 Task: Look for properties with 3 beds.
Action: Mouse moved to (681, 410)
Screenshot: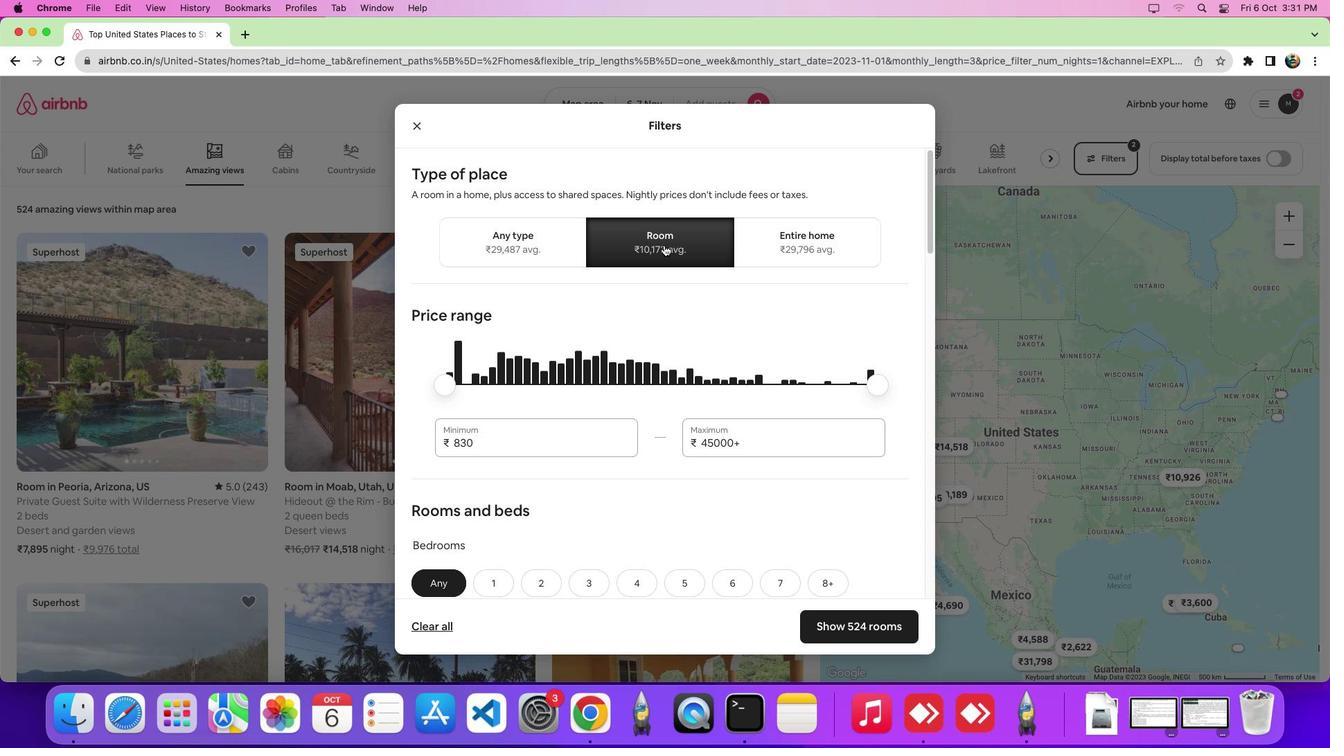 
Action: Mouse pressed left at (681, 410)
Screenshot: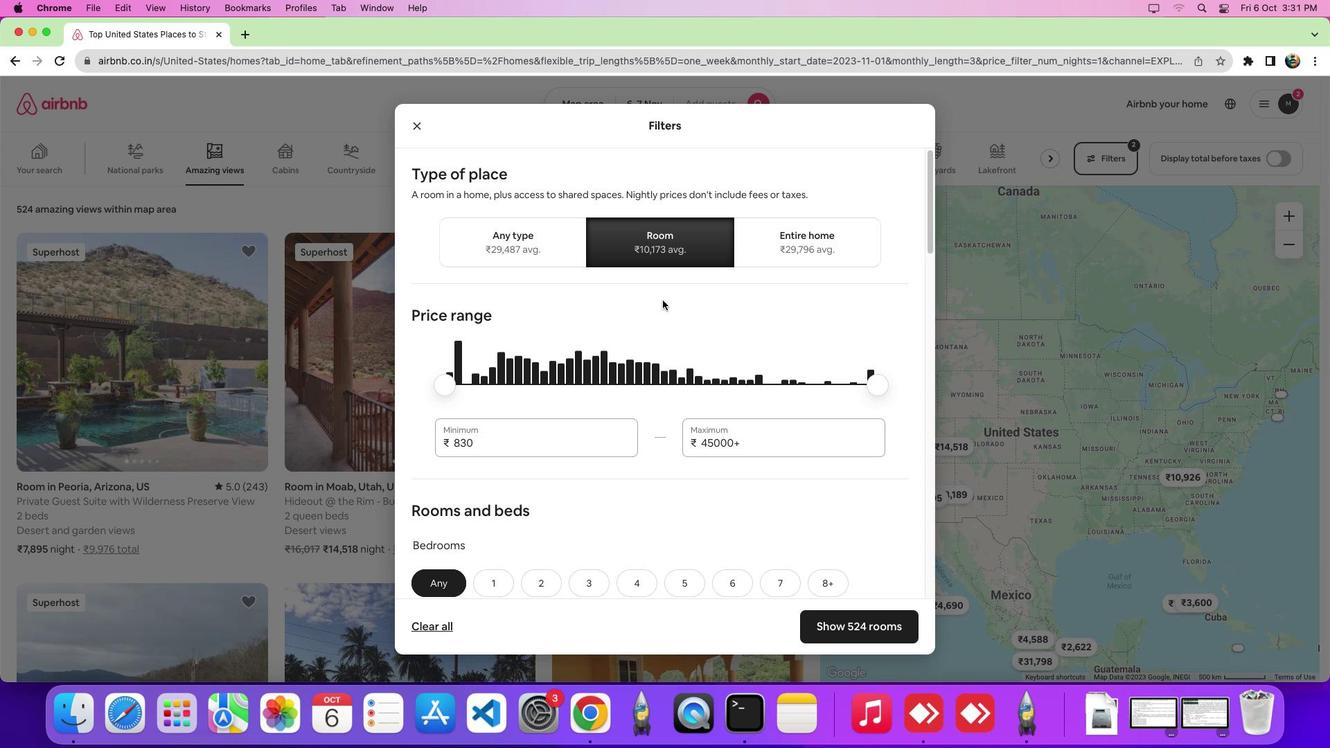 
Action: Mouse moved to (660, 527)
Screenshot: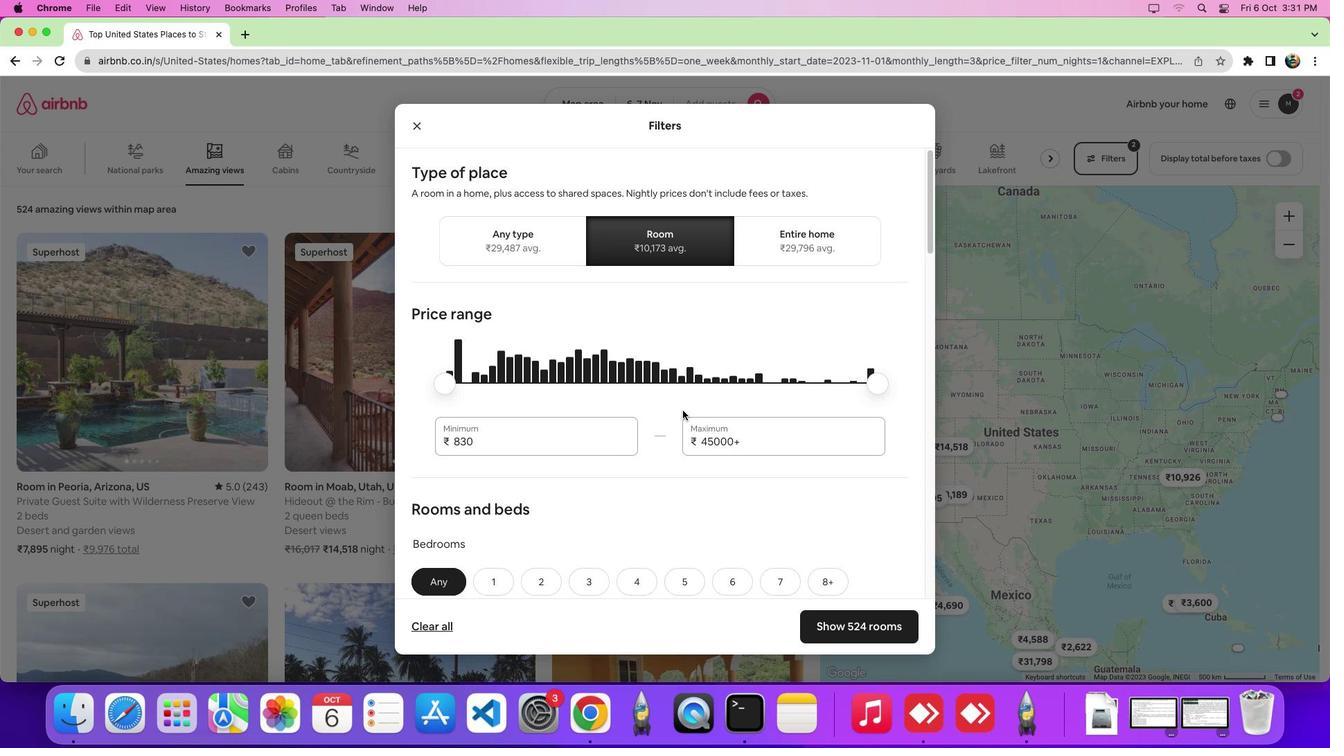 
Action: Mouse scrolled (660, 527) with delta (1454, 238)
Screenshot: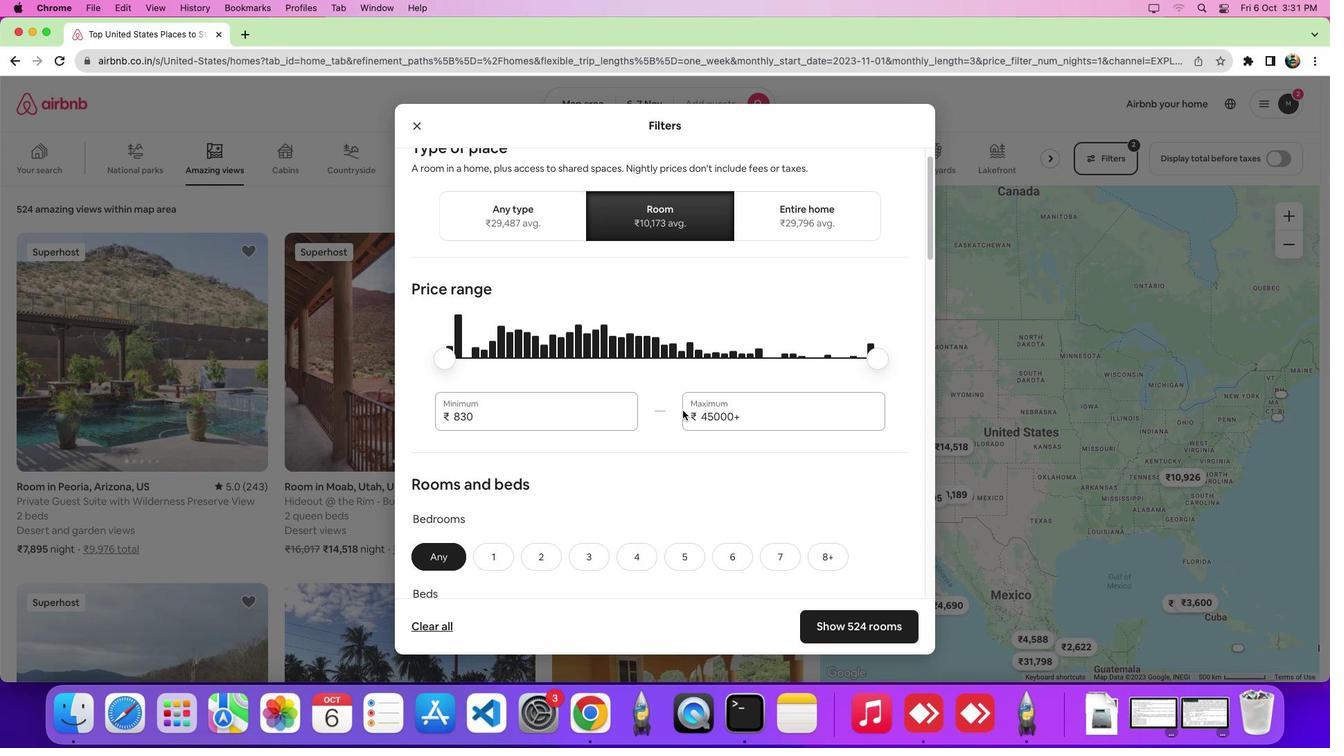 
Action: Mouse scrolled (660, 527) with delta (1454, 238)
Screenshot: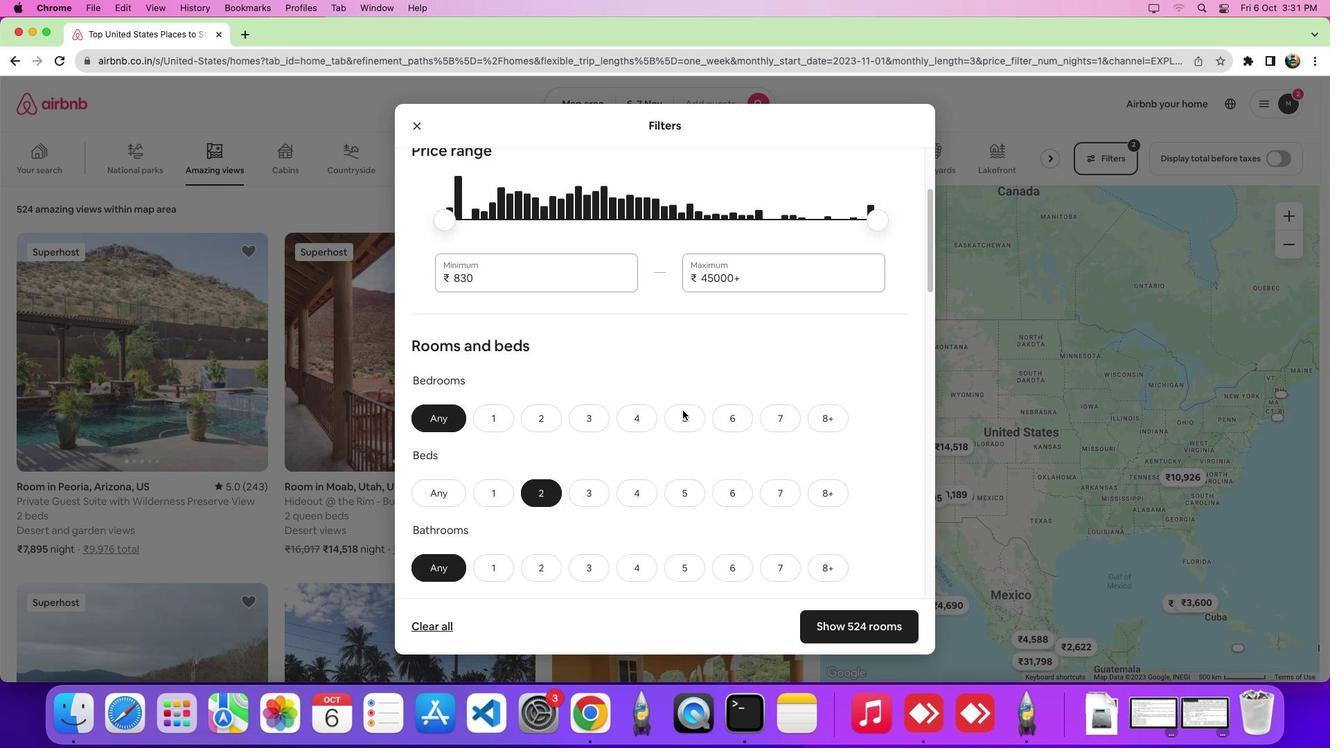 
Action: Mouse scrolled (660, 527) with delta (1454, 238)
Screenshot: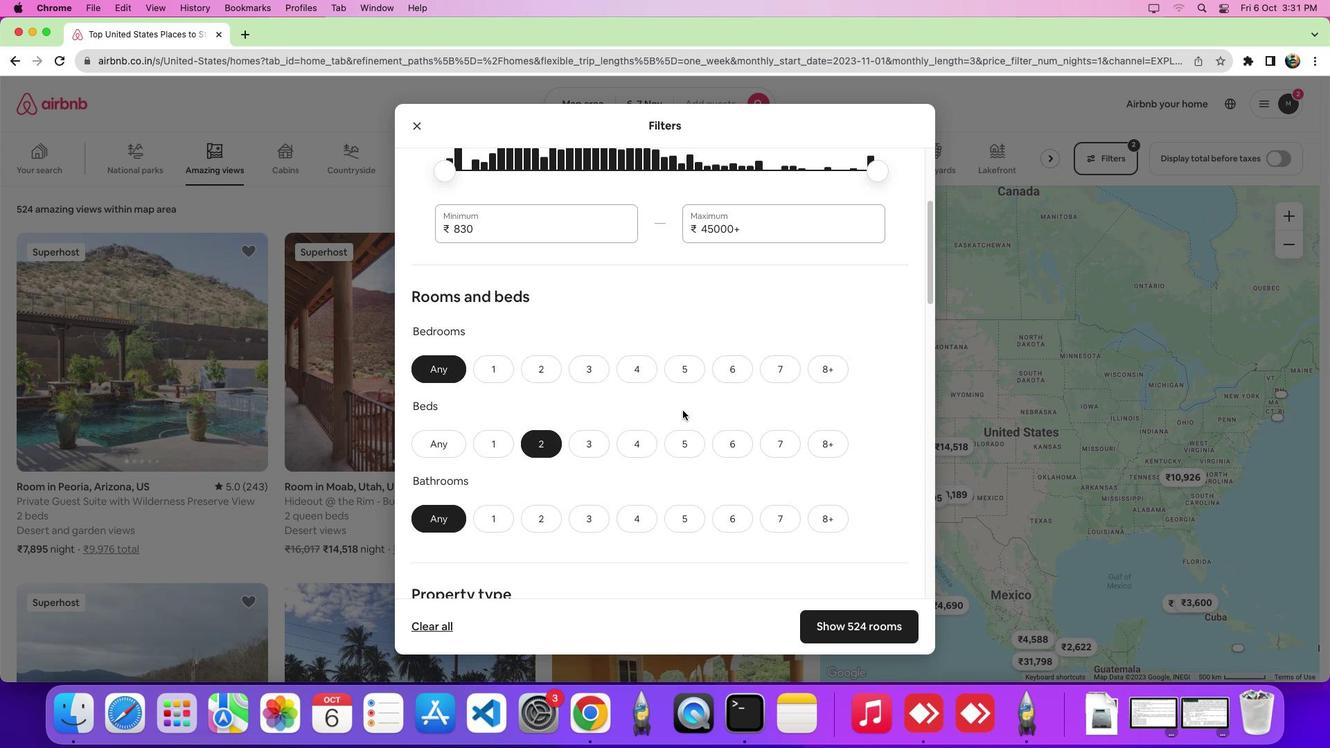 
Action: Mouse scrolled (660, 527) with delta (1454, 236)
Screenshot: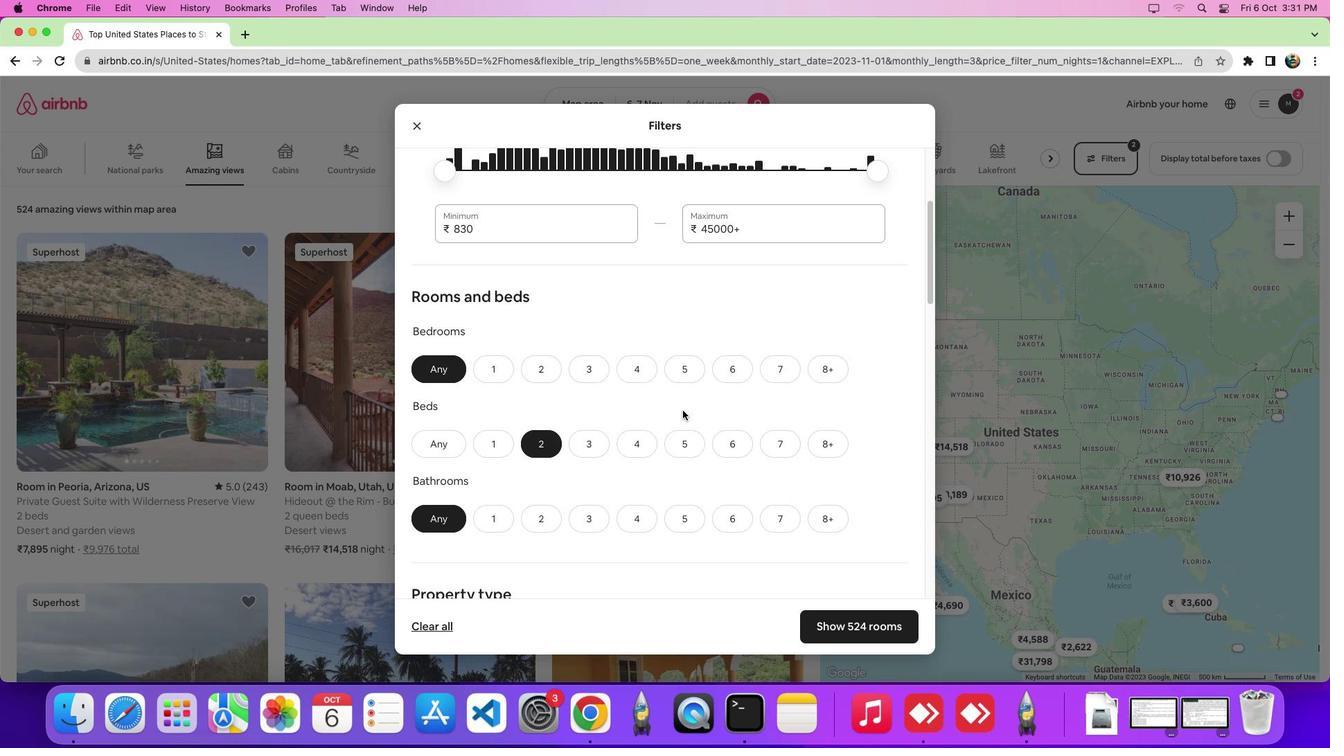 
Action: Mouse moved to (759, 552)
Screenshot: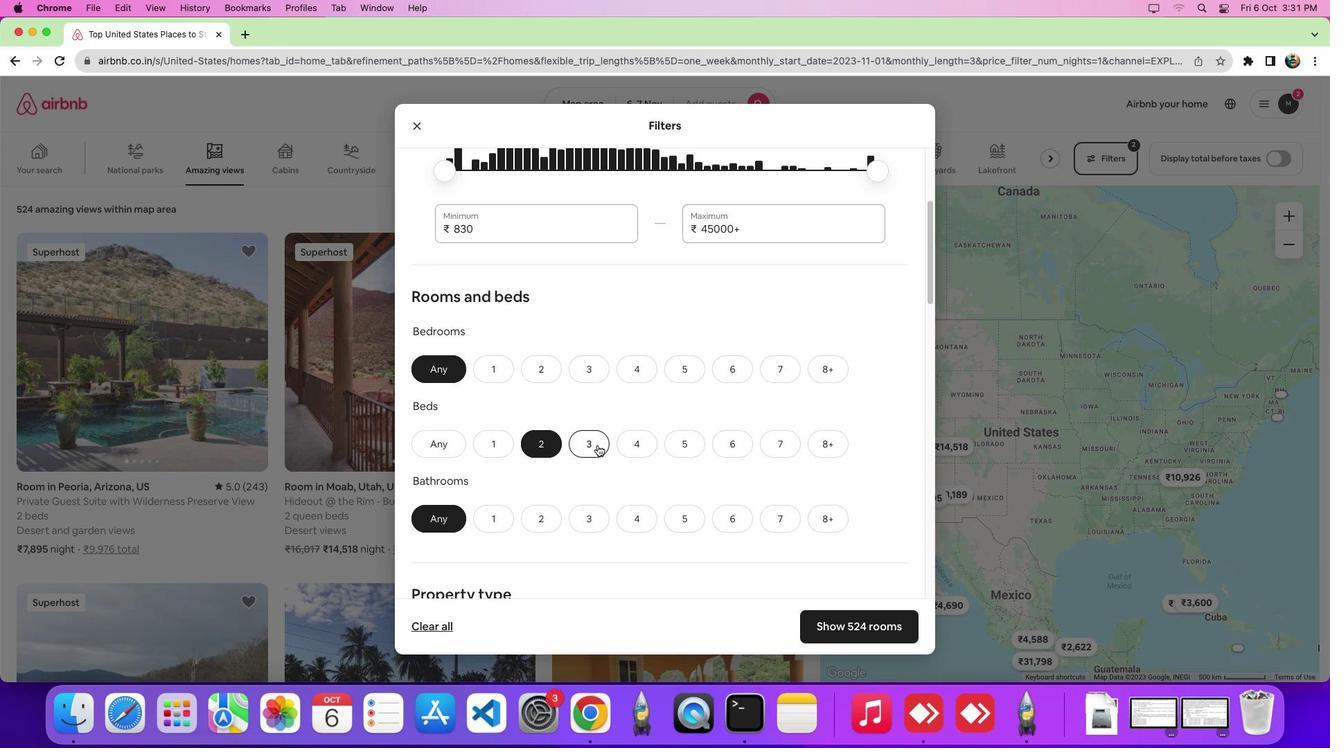 
Action: Mouse pressed left at (759, 552)
Screenshot: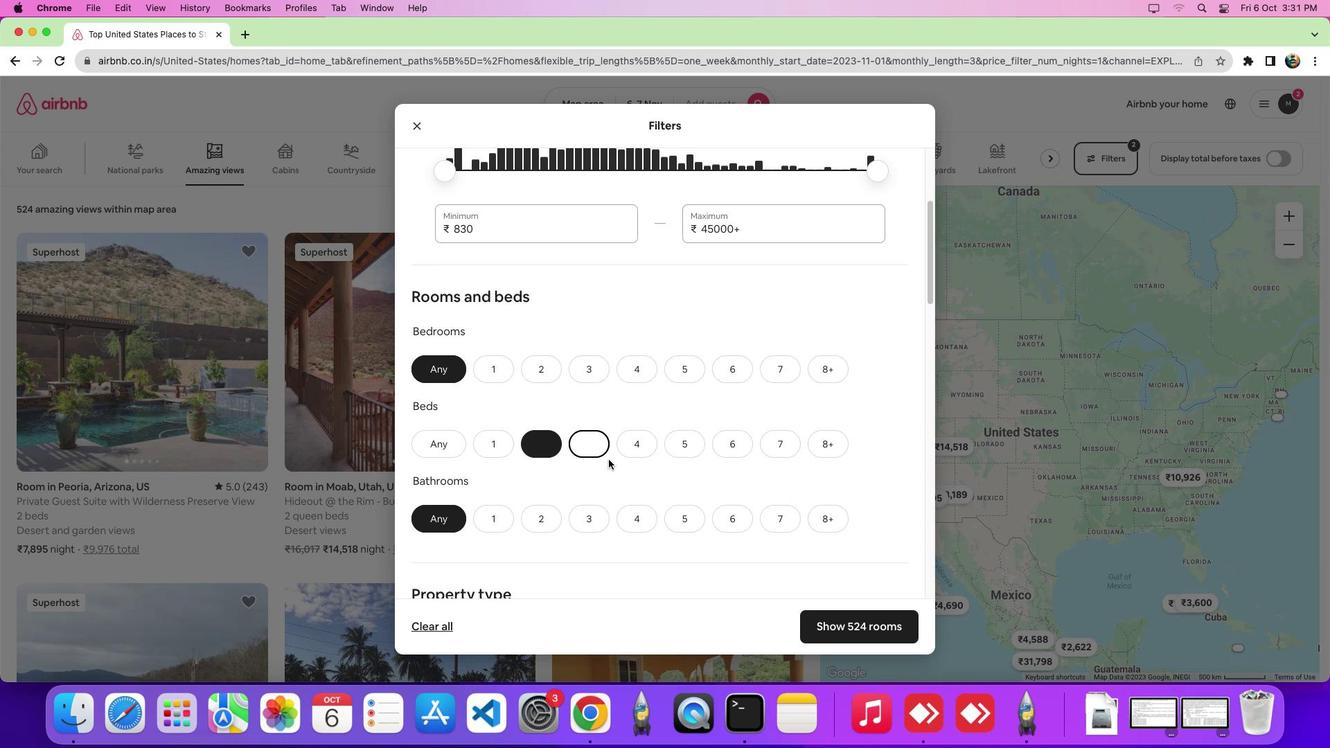 
Action: Mouse moved to (473, 679)
Screenshot: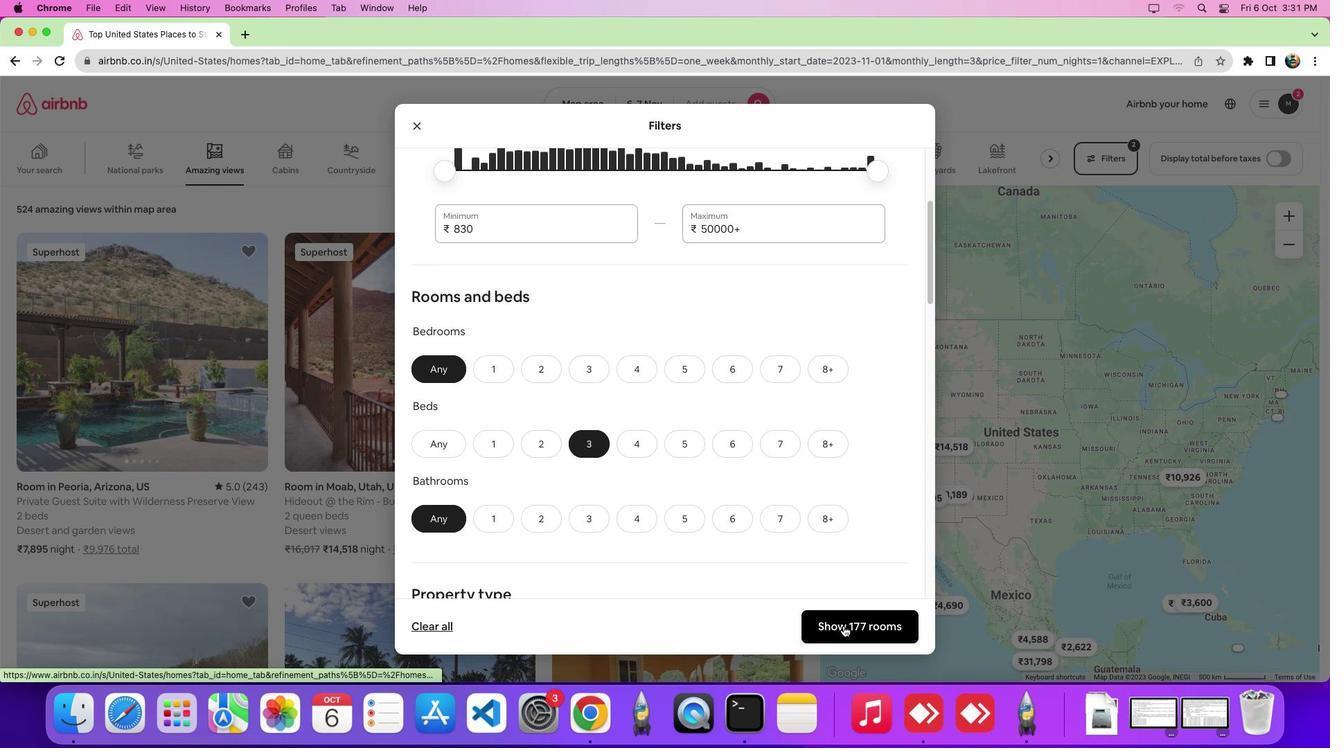
Action: Mouse pressed left at (473, 679)
Screenshot: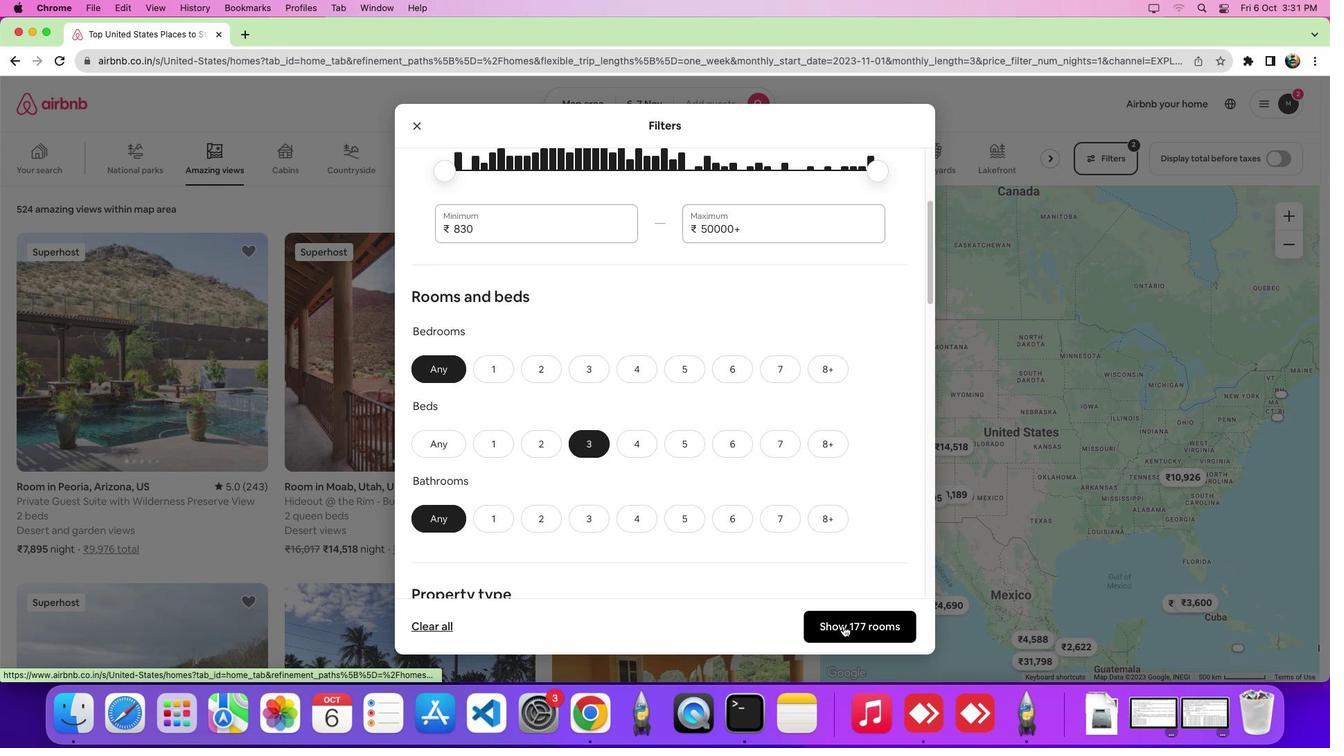 
Action: Mouse moved to (561, 651)
Screenshot: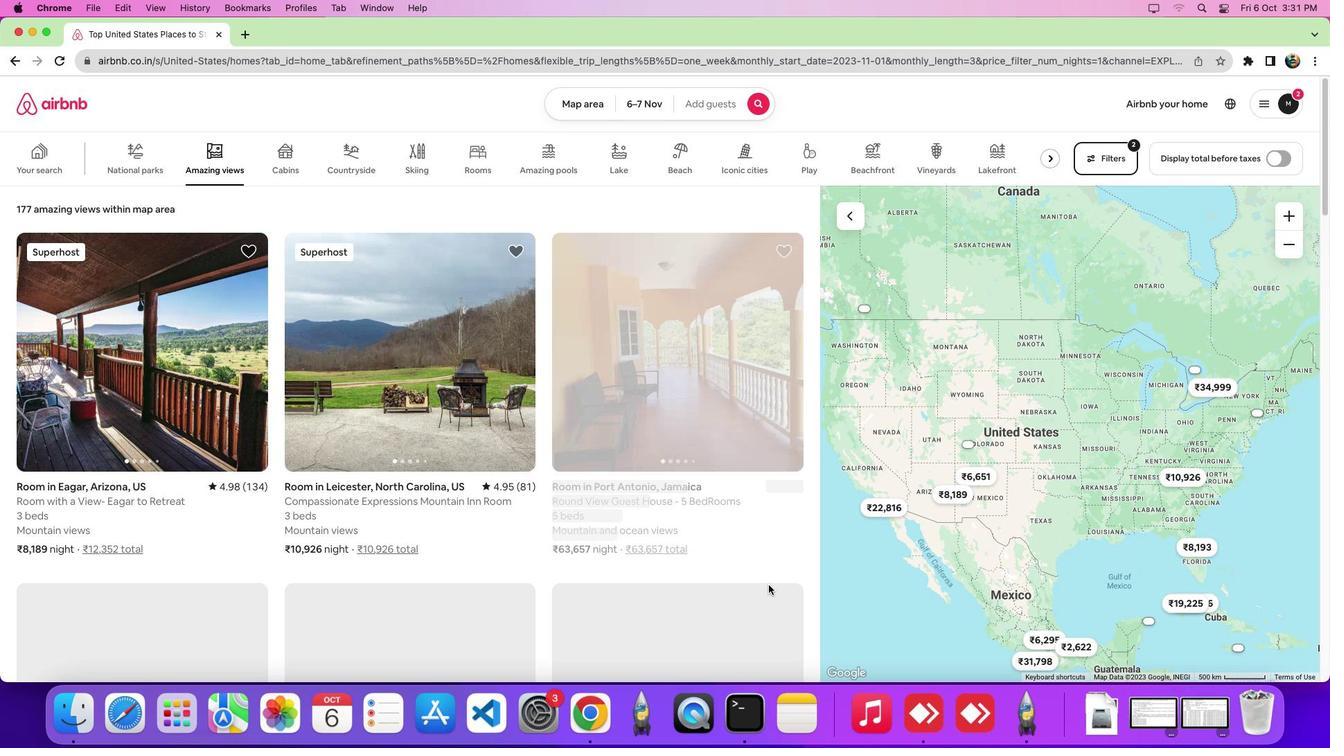 
